 Task: Add a signature Kyle Scott containing Best wishes for a happy National Child Health Day, Kyle Scott to email address softage.9@softage.net and add a folder Manufacturing
Action: Mouse moved to (83, 128)
Screenshot: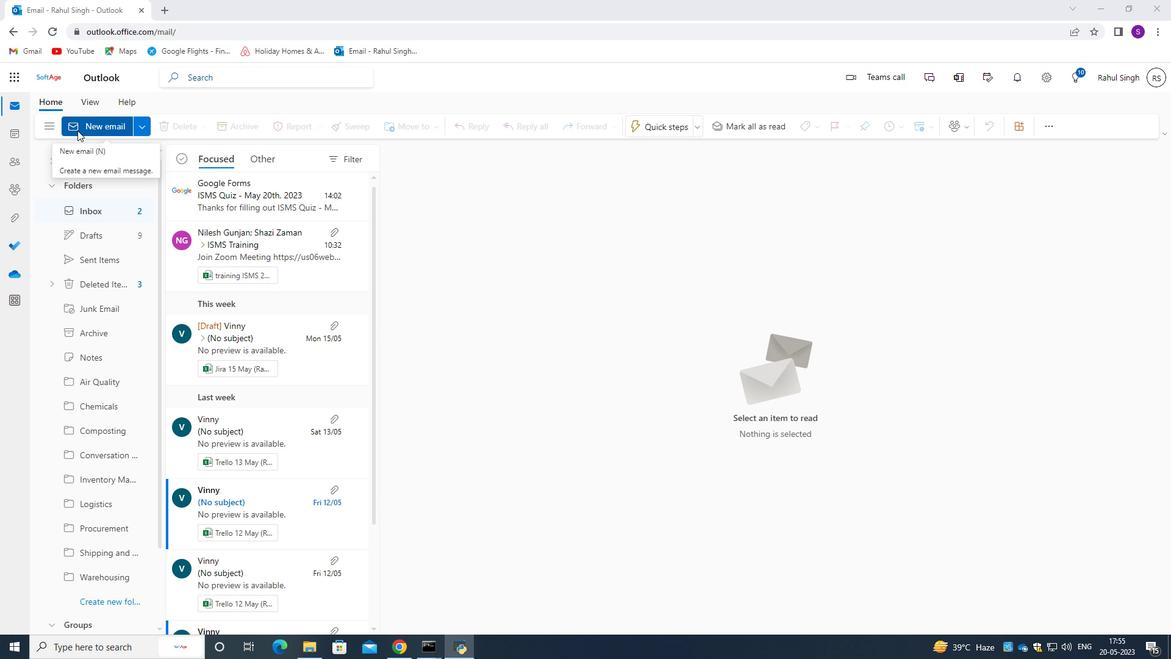 
Action: Mouse pressed left at (83, 128)
Screenshot: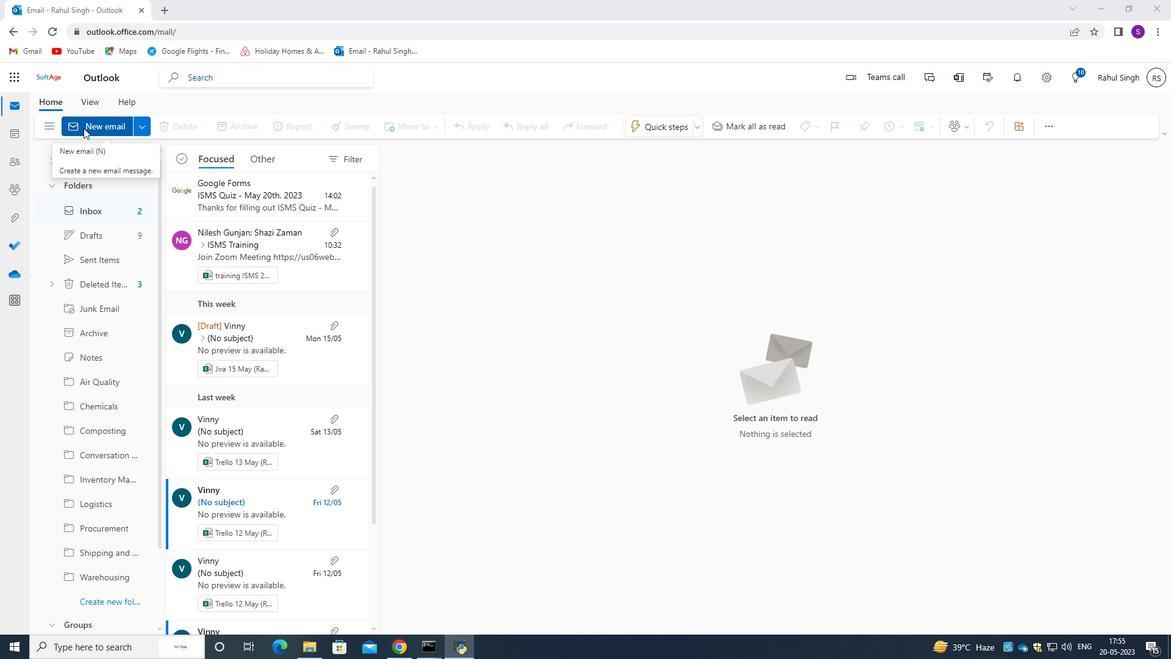 
Action: Mouse moved to (798, 128)
Screenshot: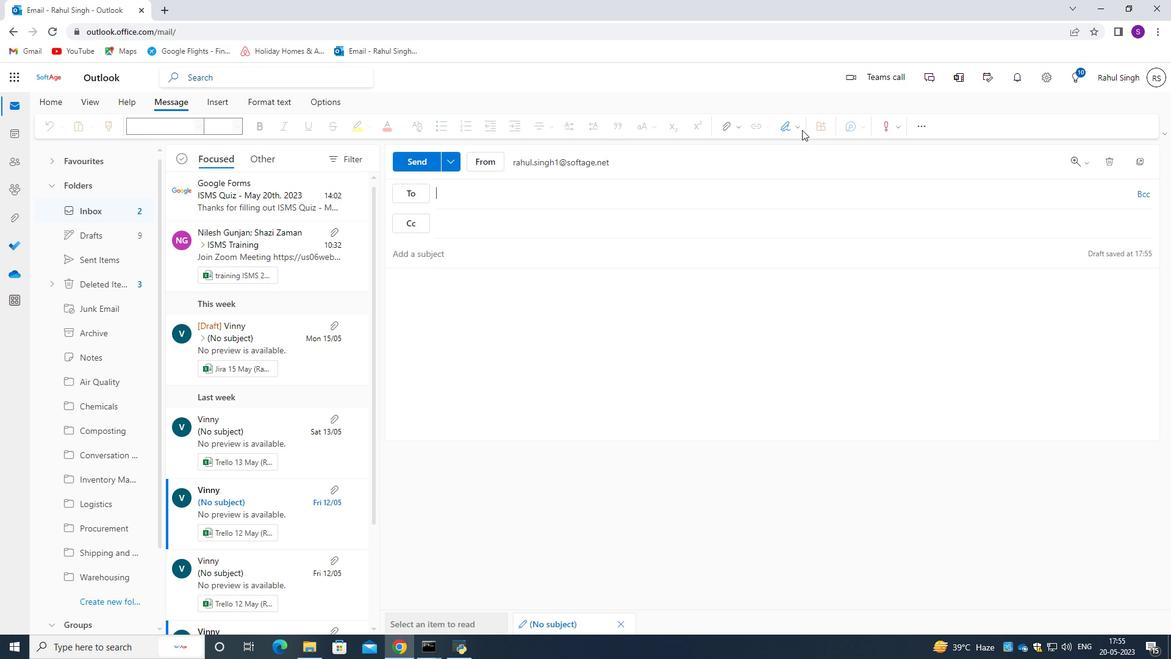 
Action: Mouse pressed left at (798, 128)
Screenshot: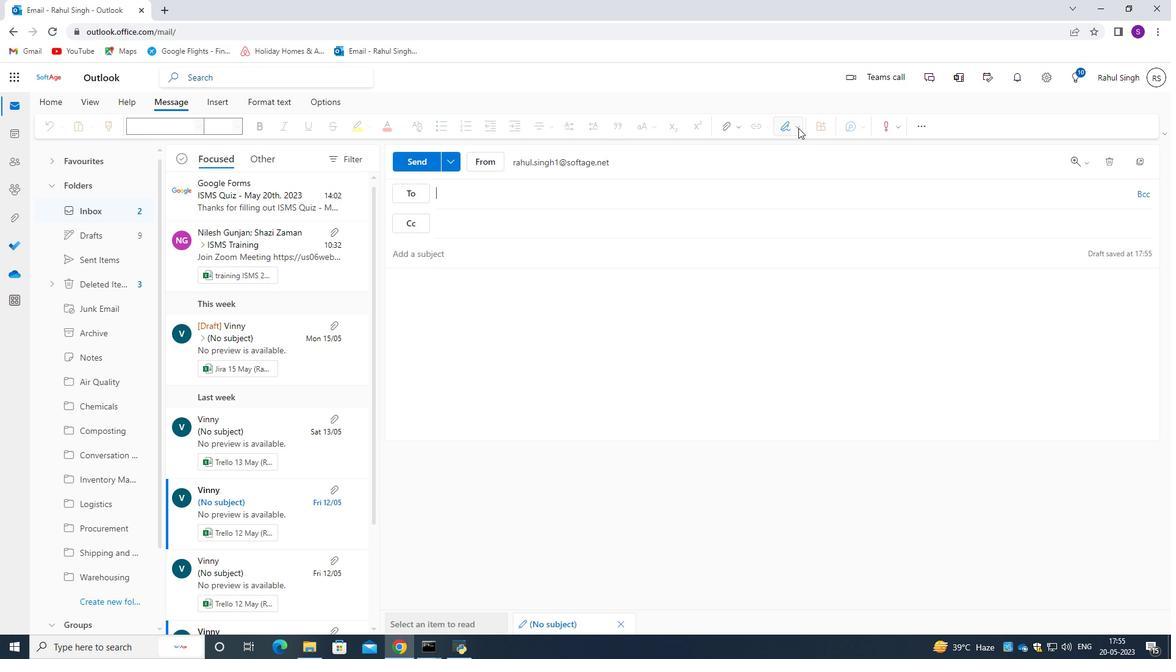 
Action: Mouse moved to (767, 354)
Screenshot: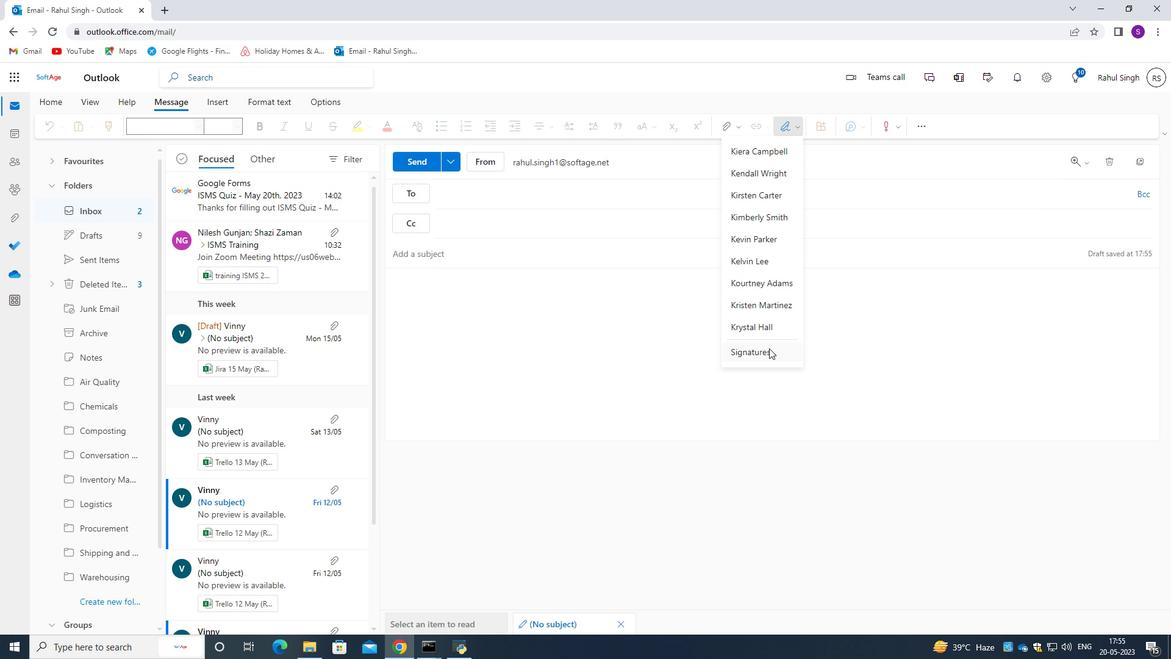 
Action: Mouse pressed left at (767, 354)
Screenshot: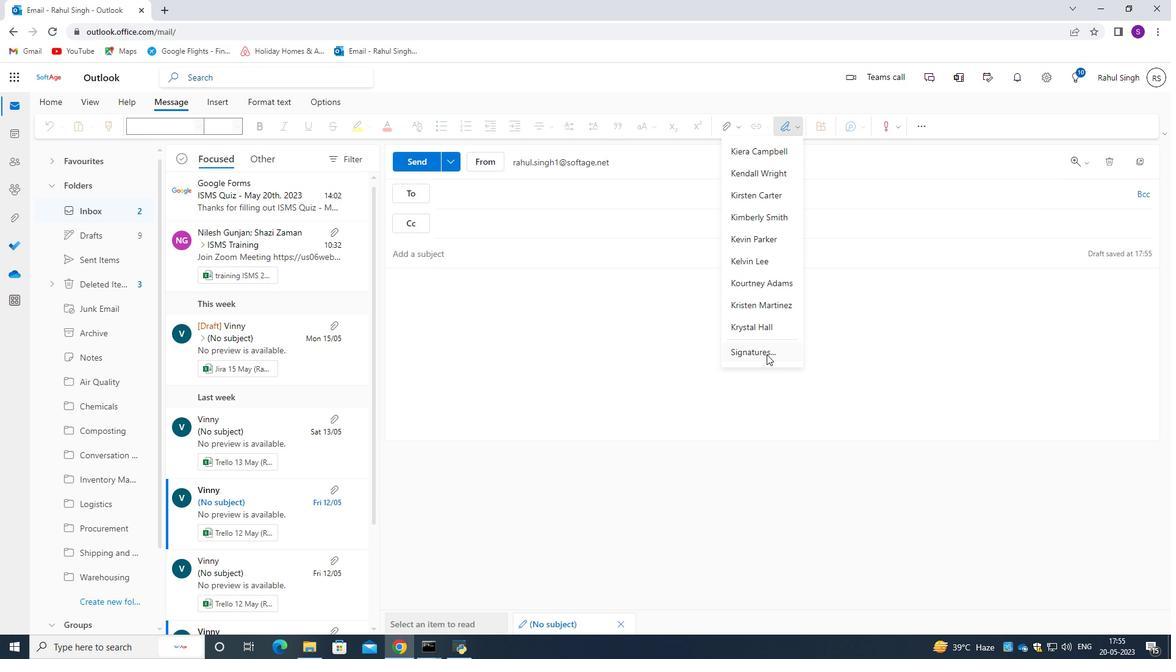 
Action: Mouse moved to (522, 208)
Screenshot: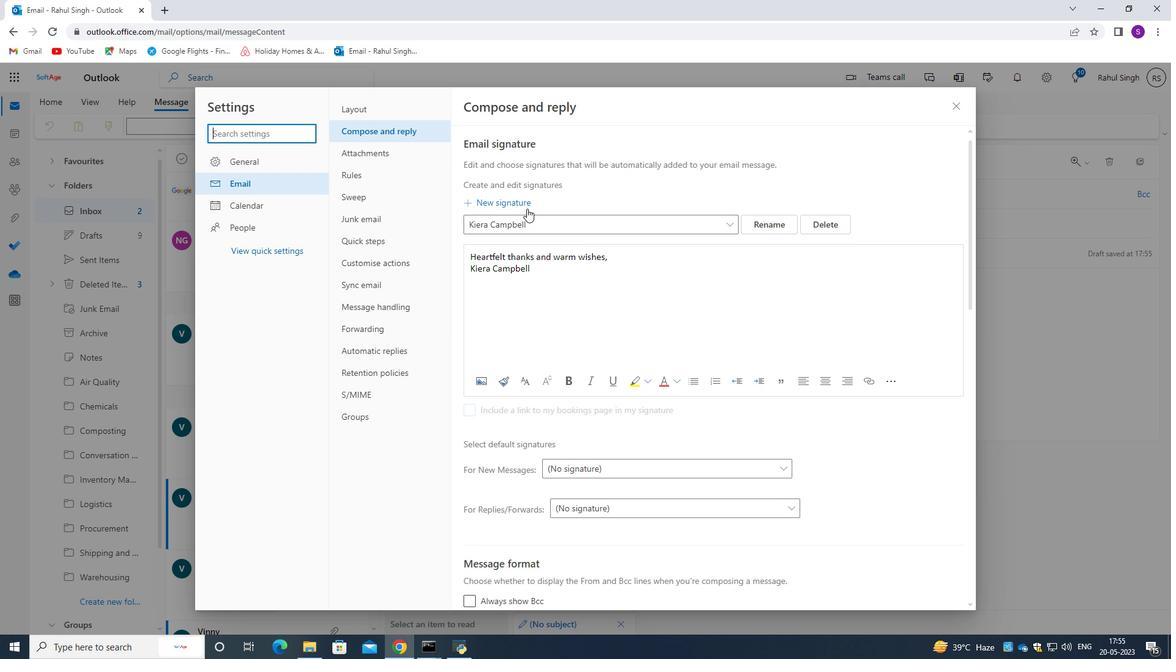 
Action: Mouse pressed left at (522, 208)
Screenshot: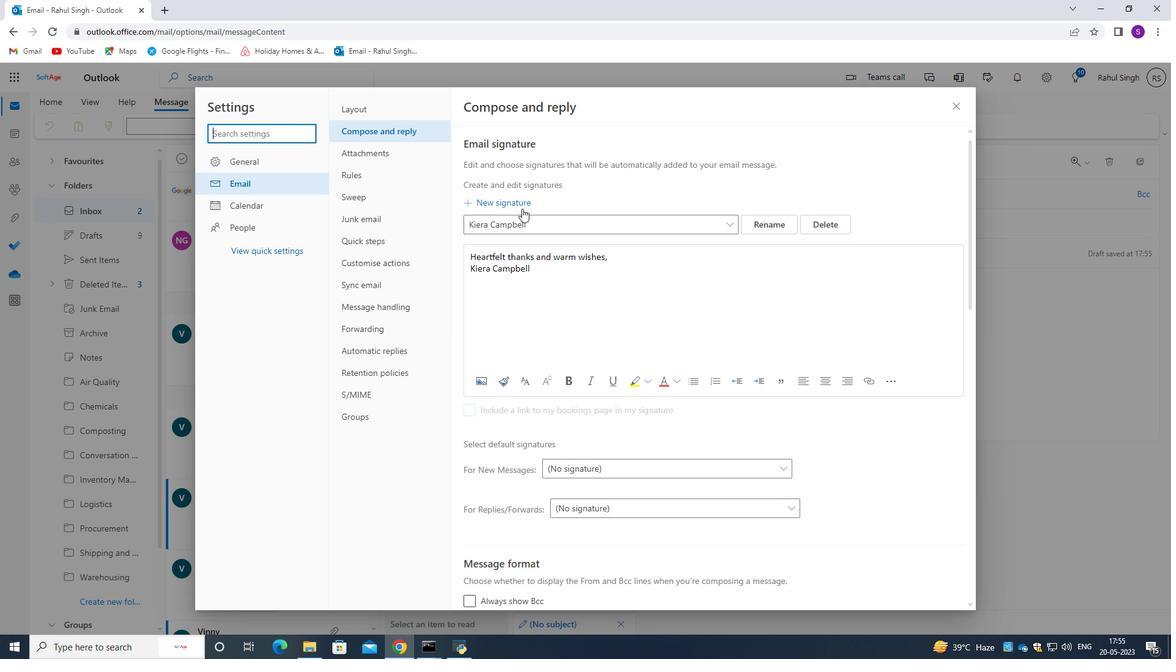 
Action: Mouse moved to (527, 221)
Screenshot: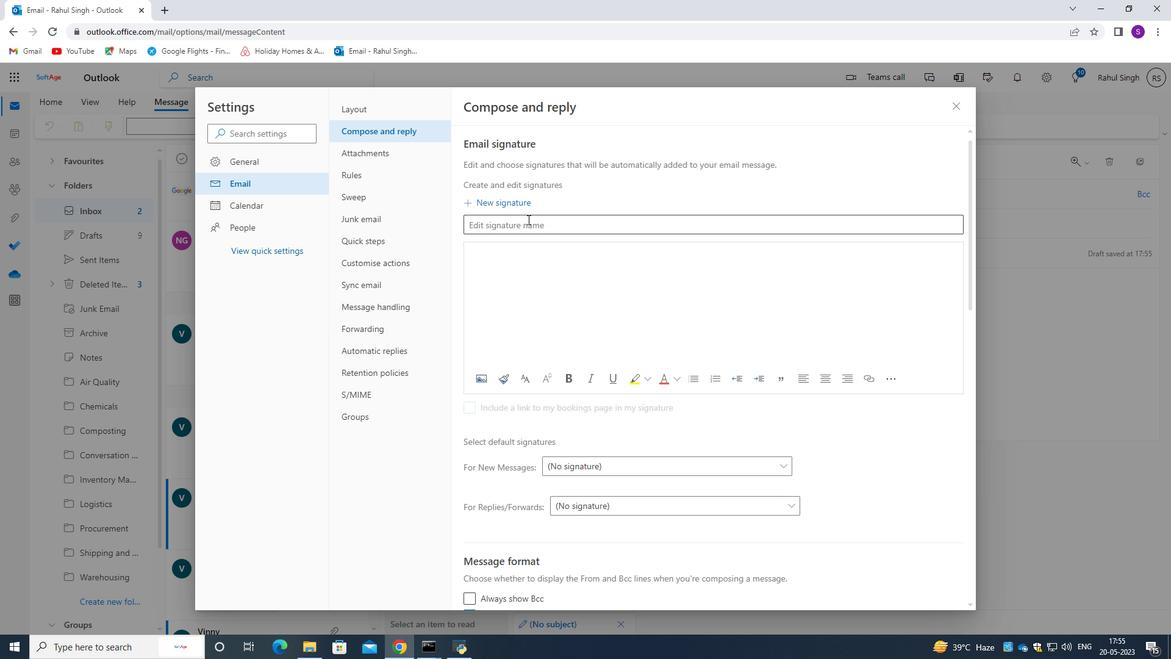 
Action: Mouse pressed left at (527, 221)
Screenshot: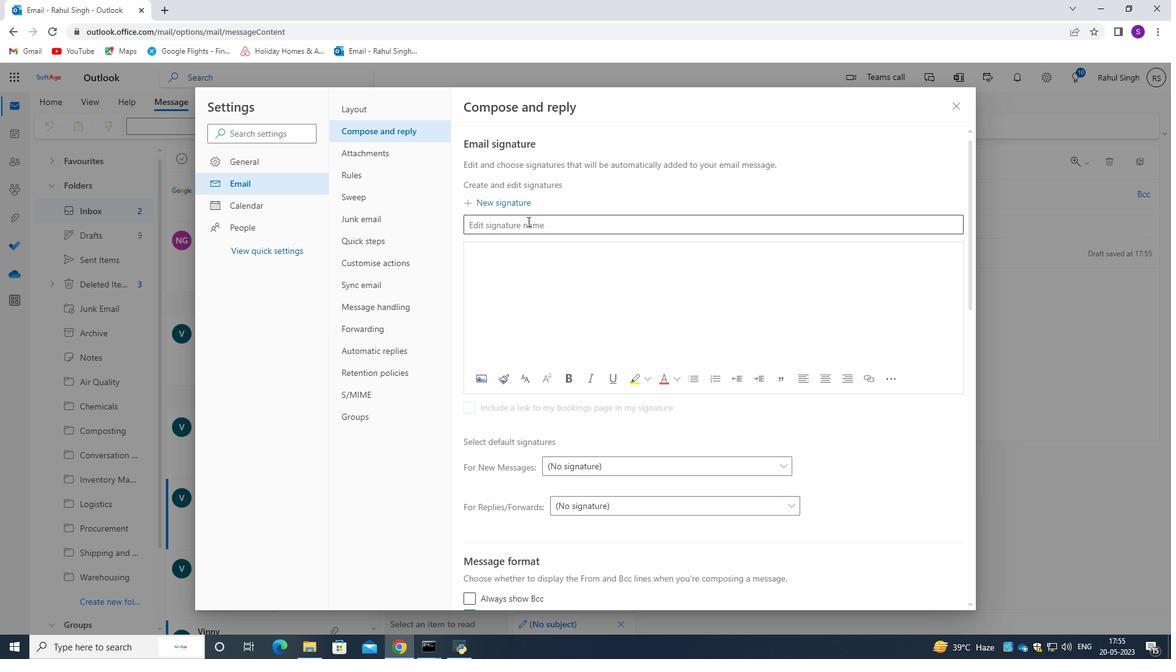 
Action: Key pressed <Key.caps_lock>K<Key.caps_lock>yle<Key.space><Key.caps_lock>S<Key.caps_lock>cott
Screenshot: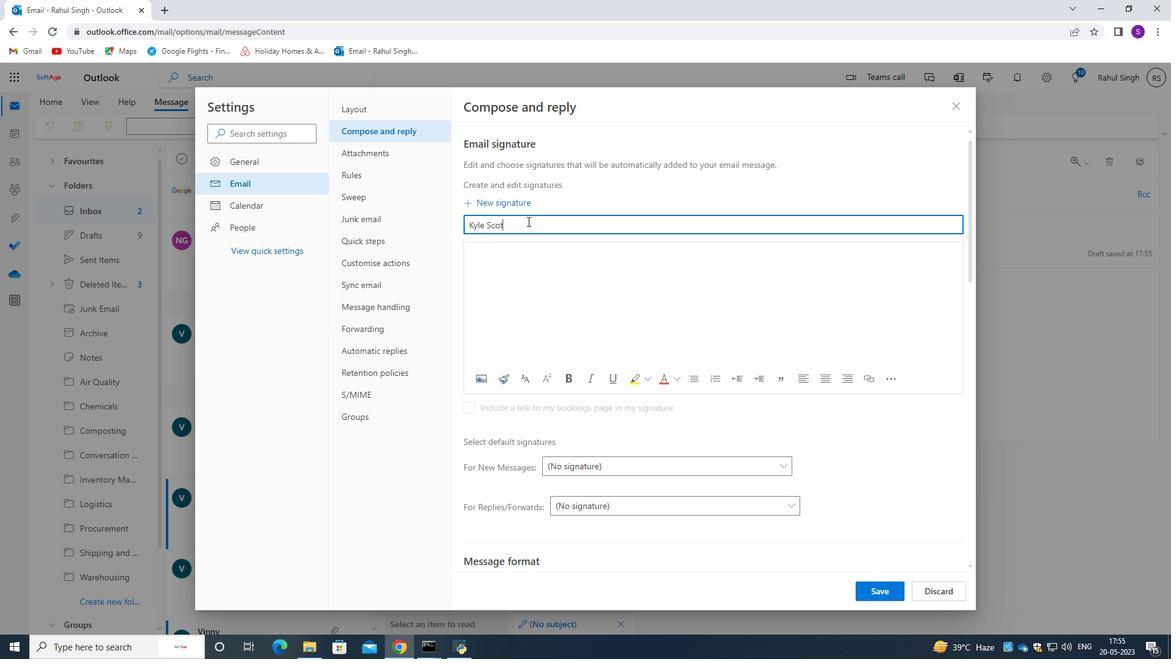 
Action: Mouse moved to (518, 271)
Screenshot: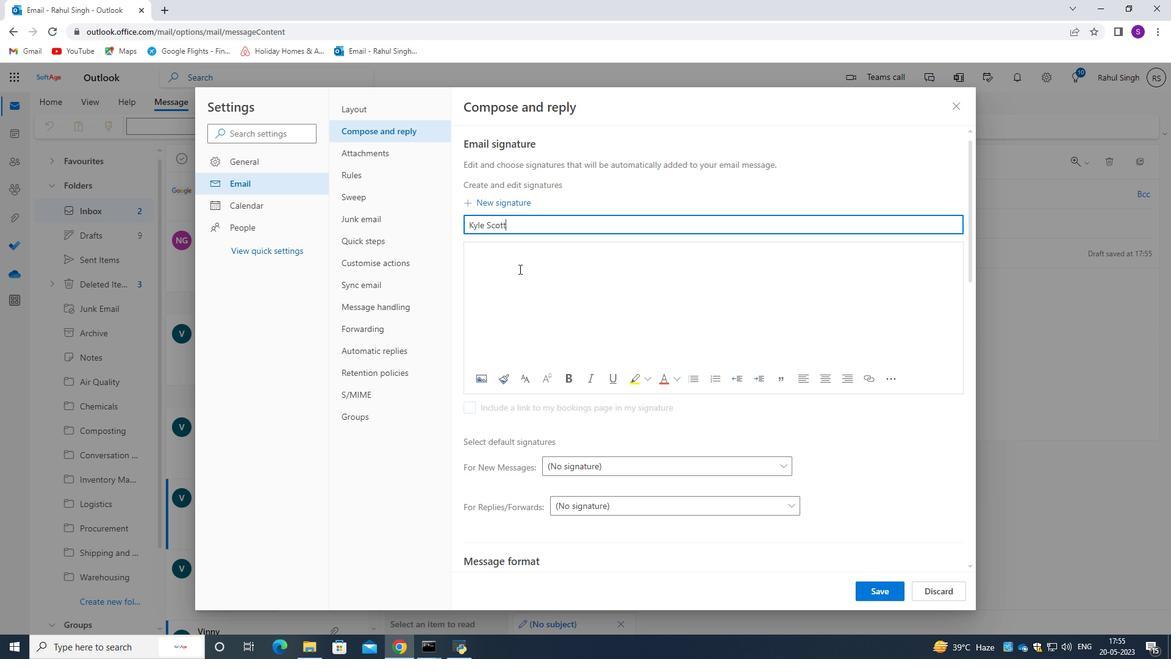 
Action: Mouse pressed left at (518, 271)
Screenshot: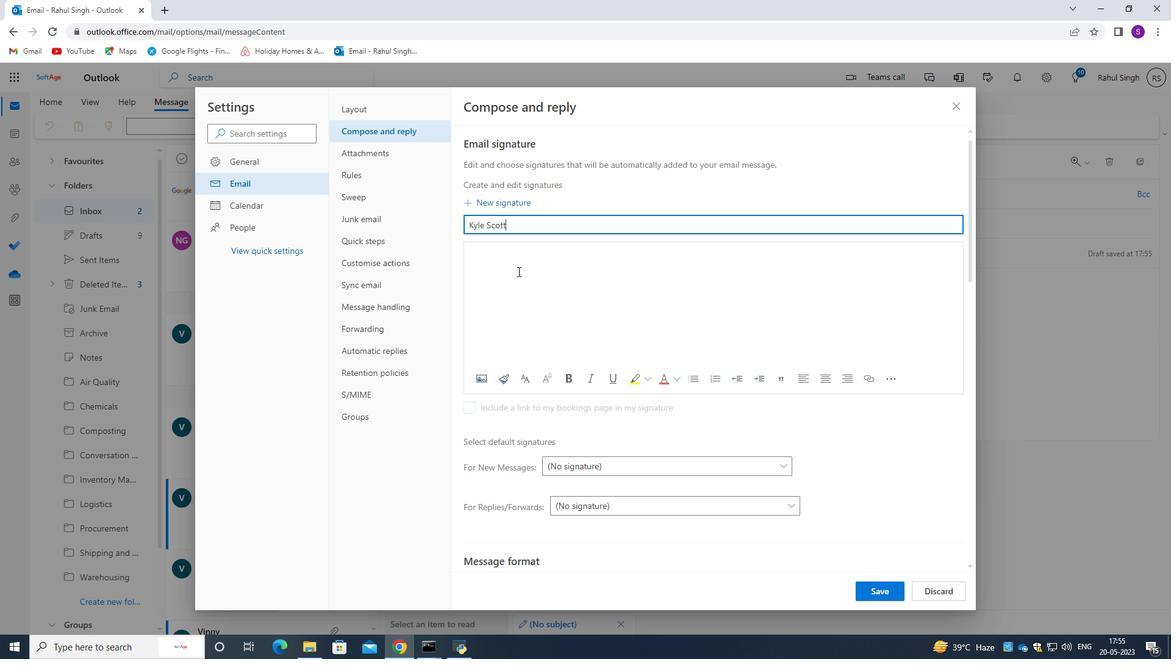 
Action: Key pressed <Key.caps_lock>B<Key.caps_lock>est<Key.space>wishes<Key.space>for<Key.space>a<Key.space>happy<Key.space><Key.caps_lock>N<Key.caps_lock>ational<Key.space><Key.caps_lock>C<Key.caps_lock>hild<Key.space><Key.caps_lock>H<Key.caps_lock>ealth<Key.space><Key.caps_lock>D<Key.caps_lock>ay,<Key.enter><Key.caps_lock>K<Key.caps_lock>yle<Key.space><Key.caps_lock>S<Key.caps_lock>cott
Screenshot: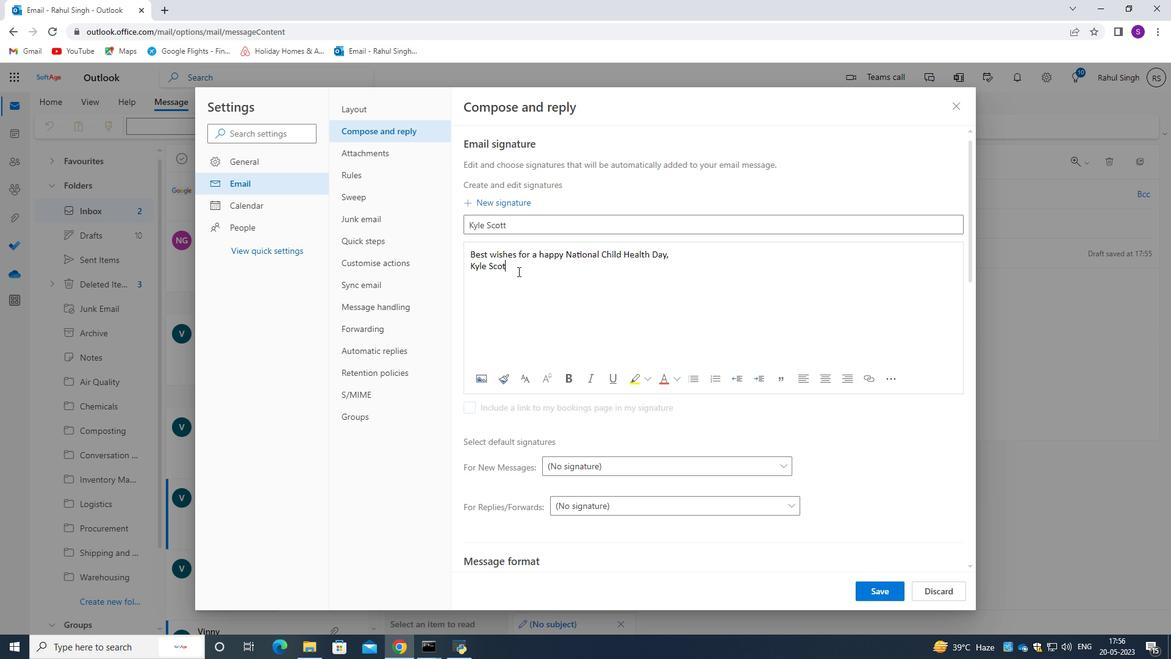 
Action: Mouse moved to (871, 593)
Screenshot: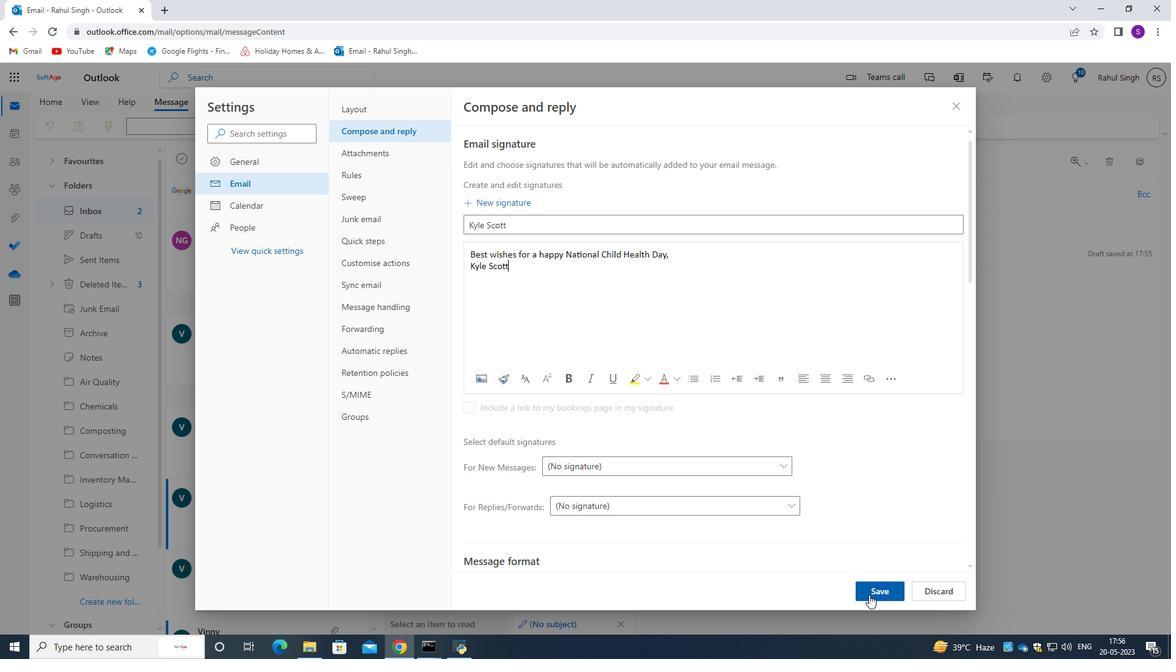 
Action: Mouse pressed left at (871, 593)
Screenshot: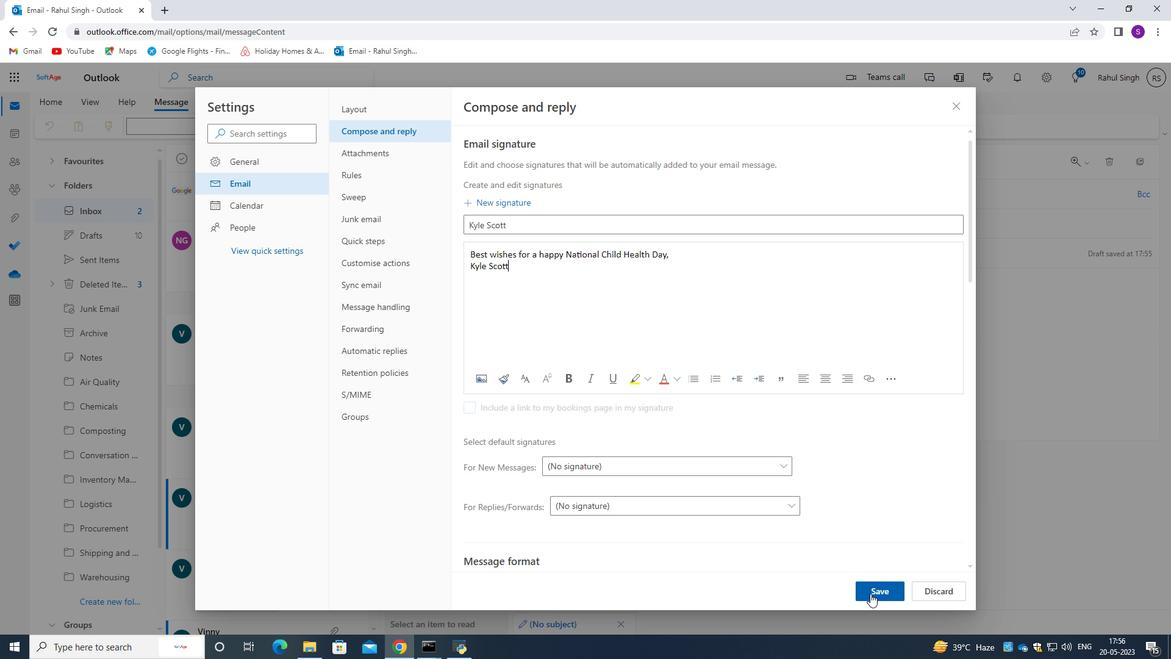 
Action: Mouse moved to (957, 104)
Screenshot: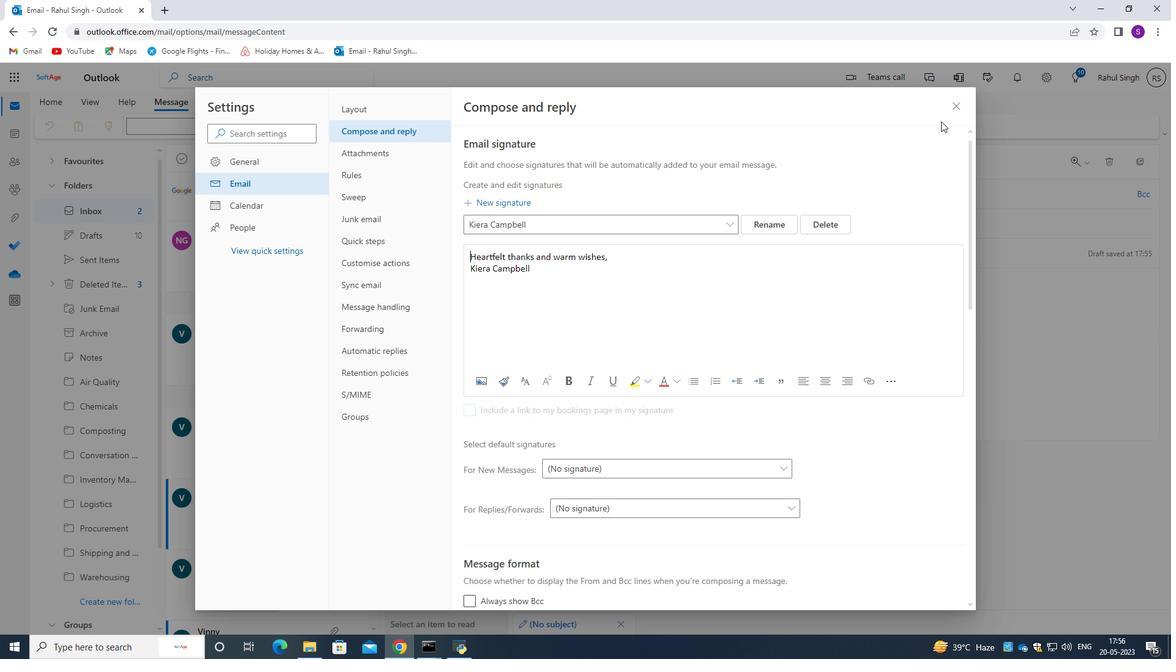 
Action: Mouse pressed left at (957, 104)
Screenshot: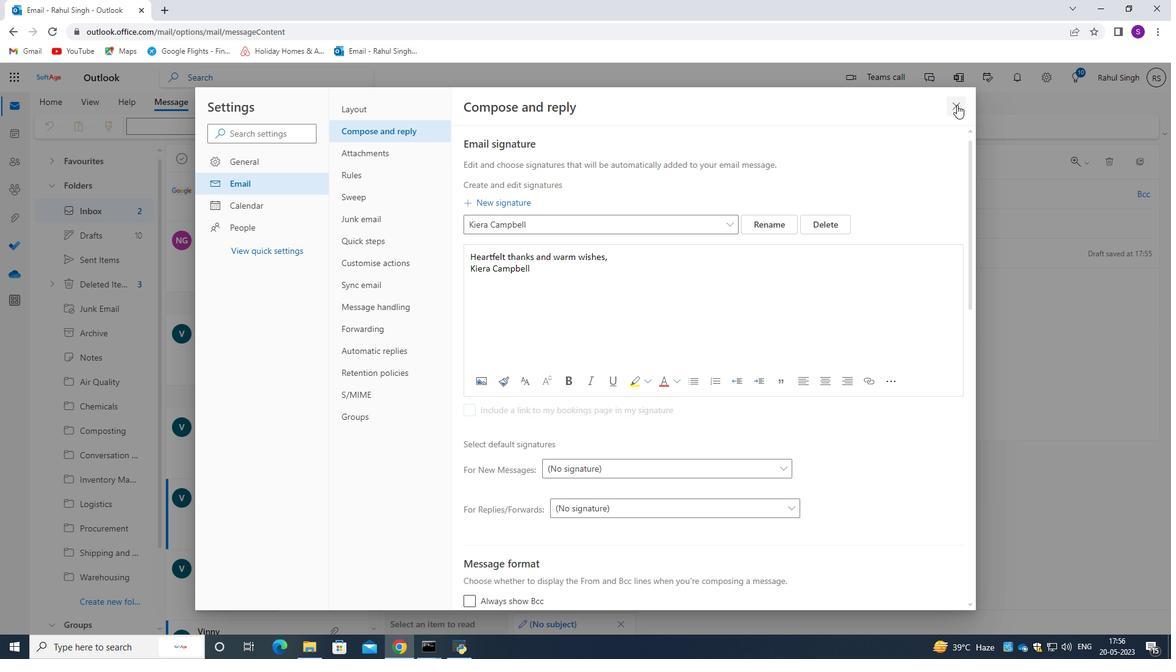 
Action: Mouse moved to (794, 122)
Screenshot: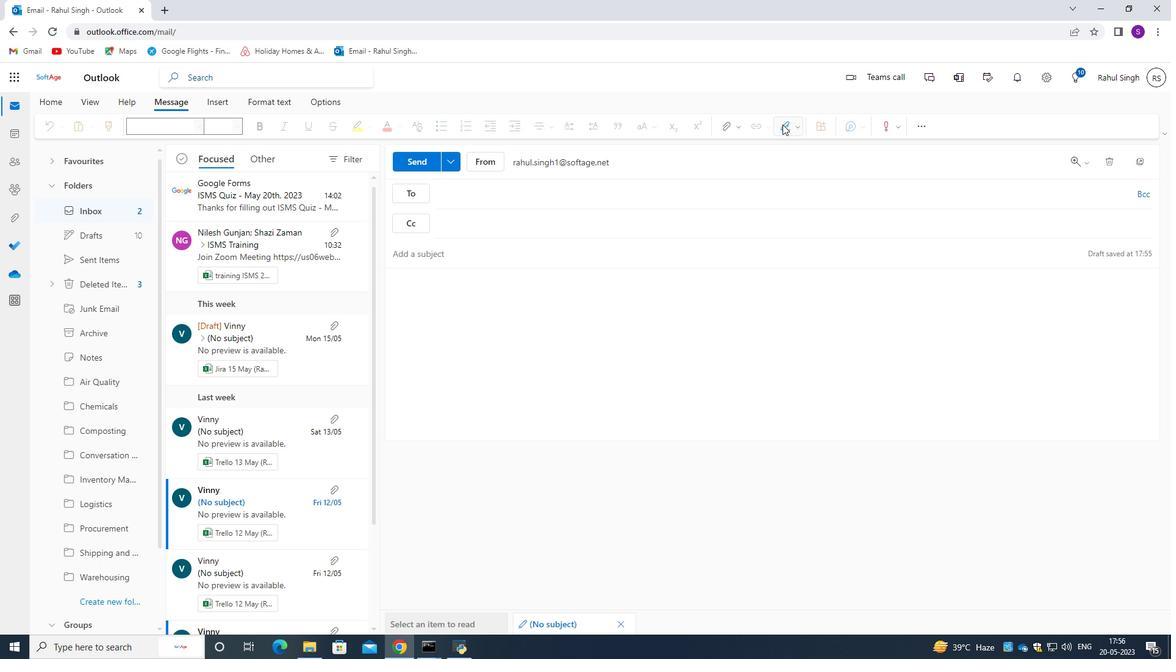 
Action: Mouse pressed left at (794, 122)
Screenshot: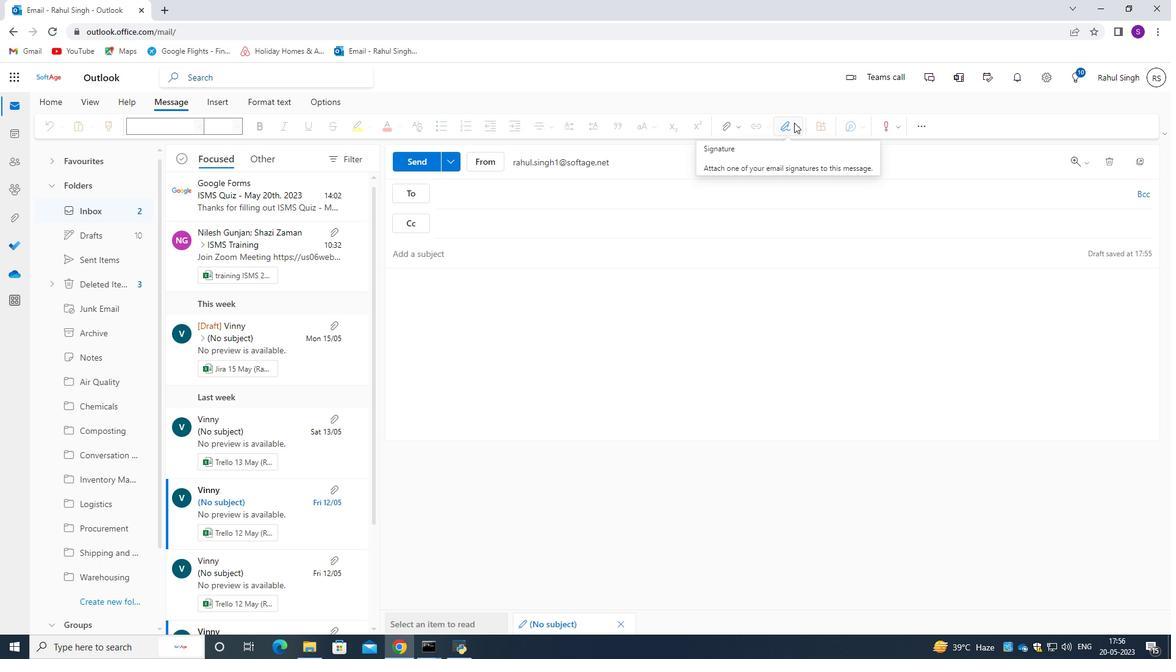 
Action: Mouse moved to (769, 354)
Screenshot: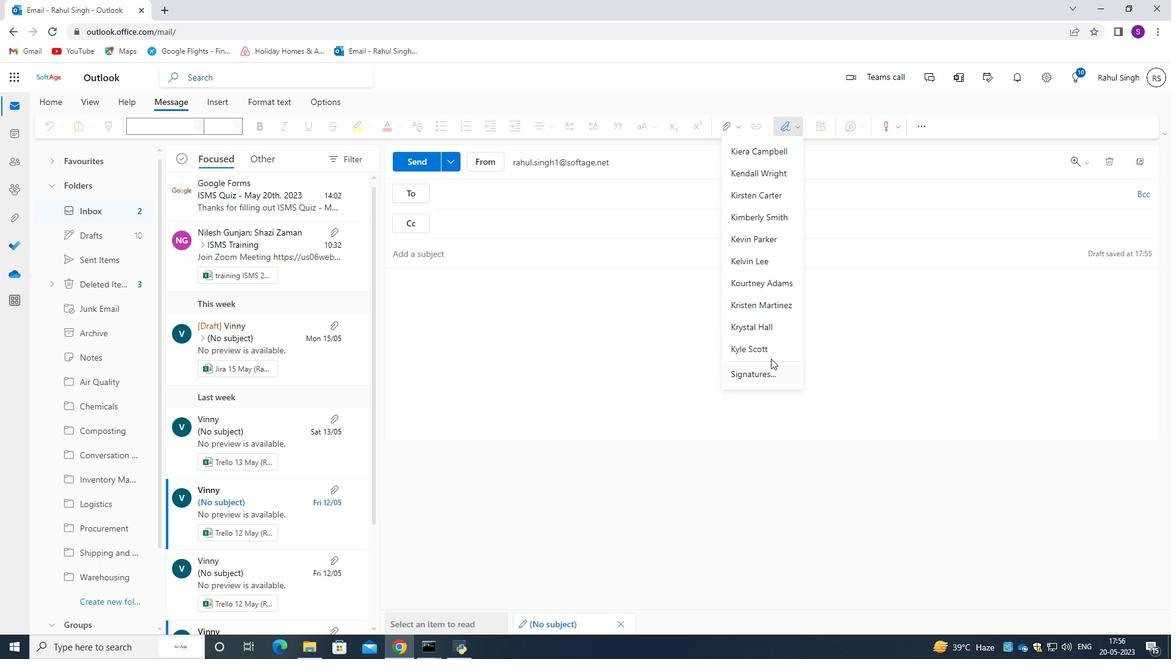 
Action: Mouse pressed left at (769, 354)
Screenshot: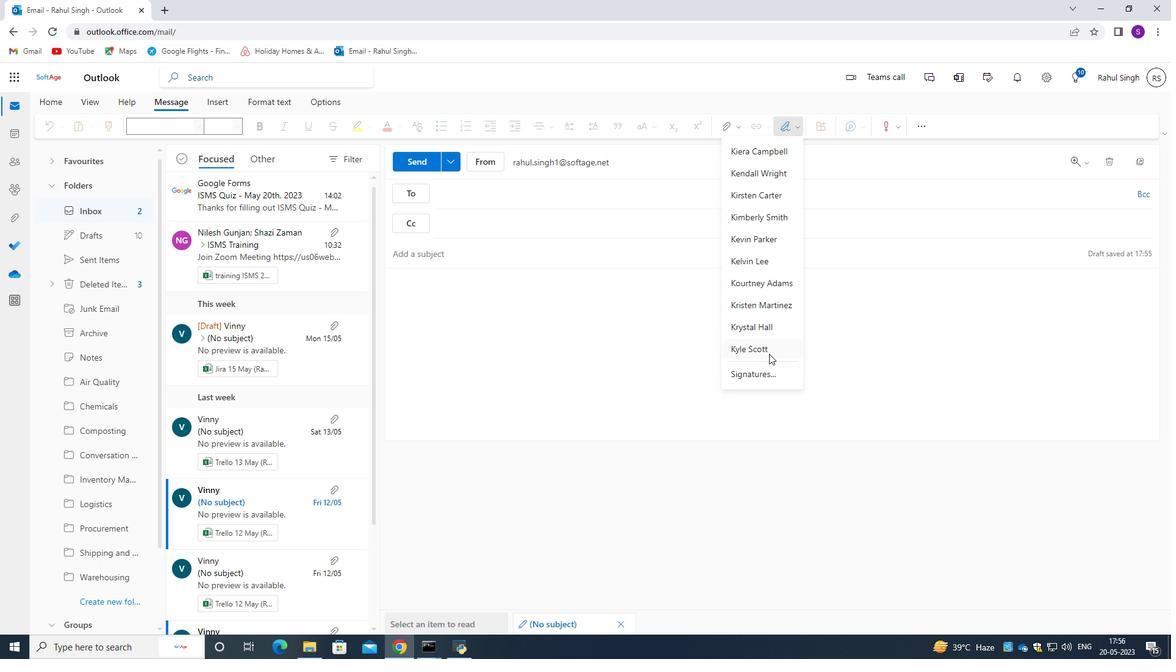 
Action: Mouse moved to (496, 192)
Screenshot: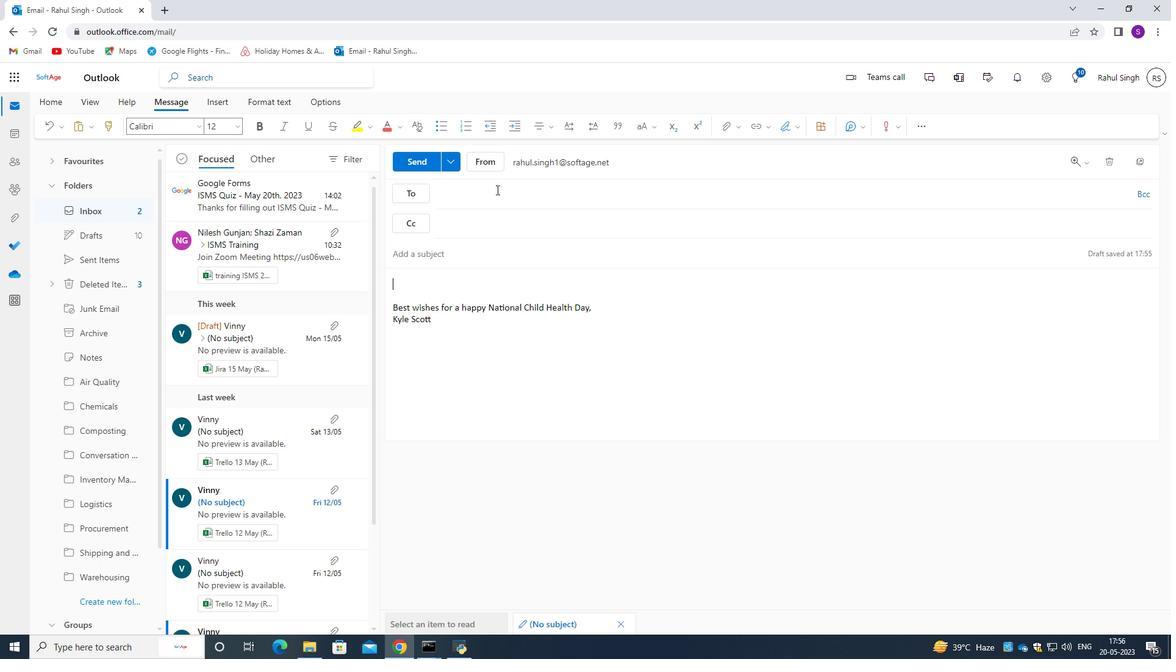 
Action: Mouse pressed left at (496, 192)
Screenshot: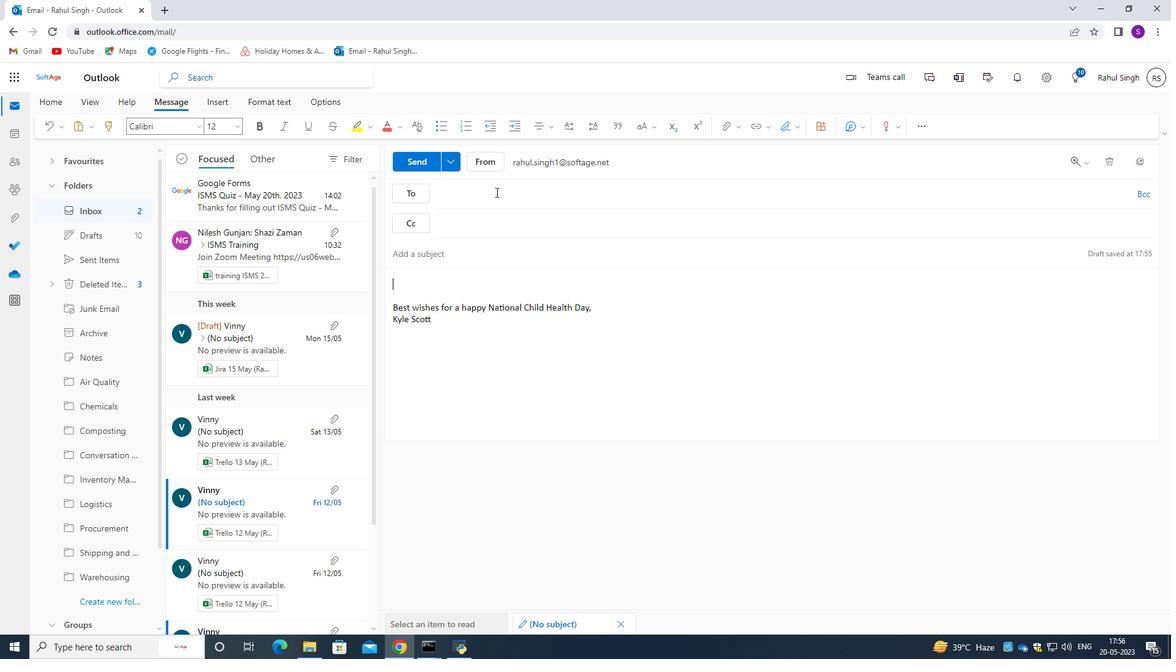 
Action: Key pressed softage.9<Key.shift>@sod<Key.backspace>ftage.net
Screenshot: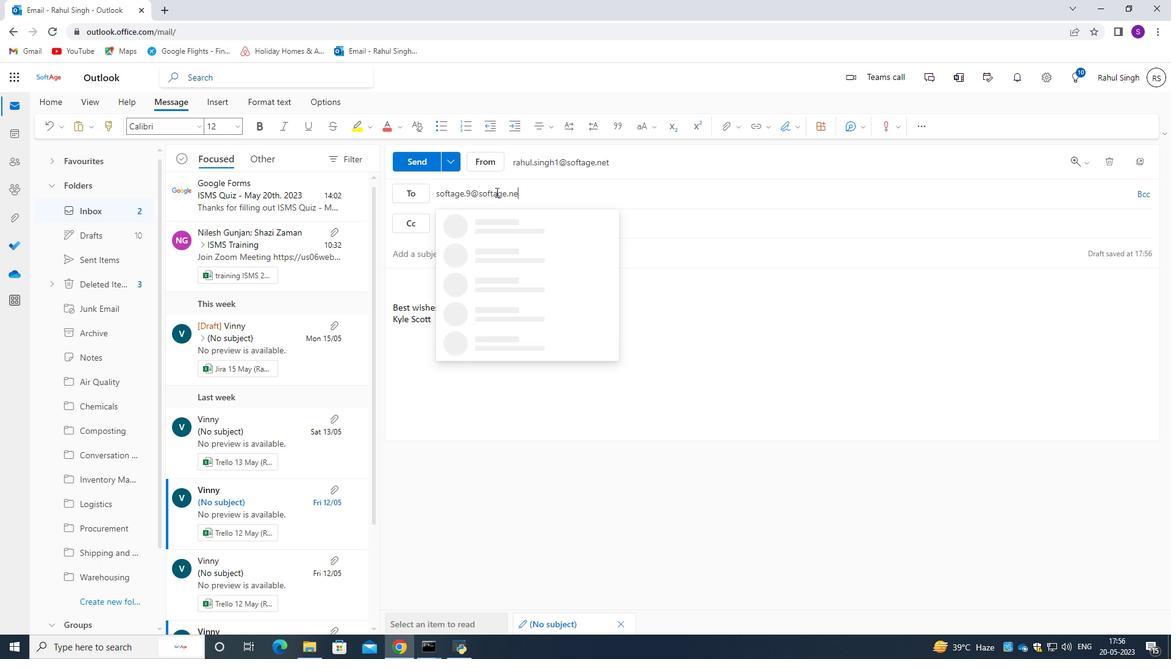 
Action: Mouse moved to (528, 233)
Screenshot: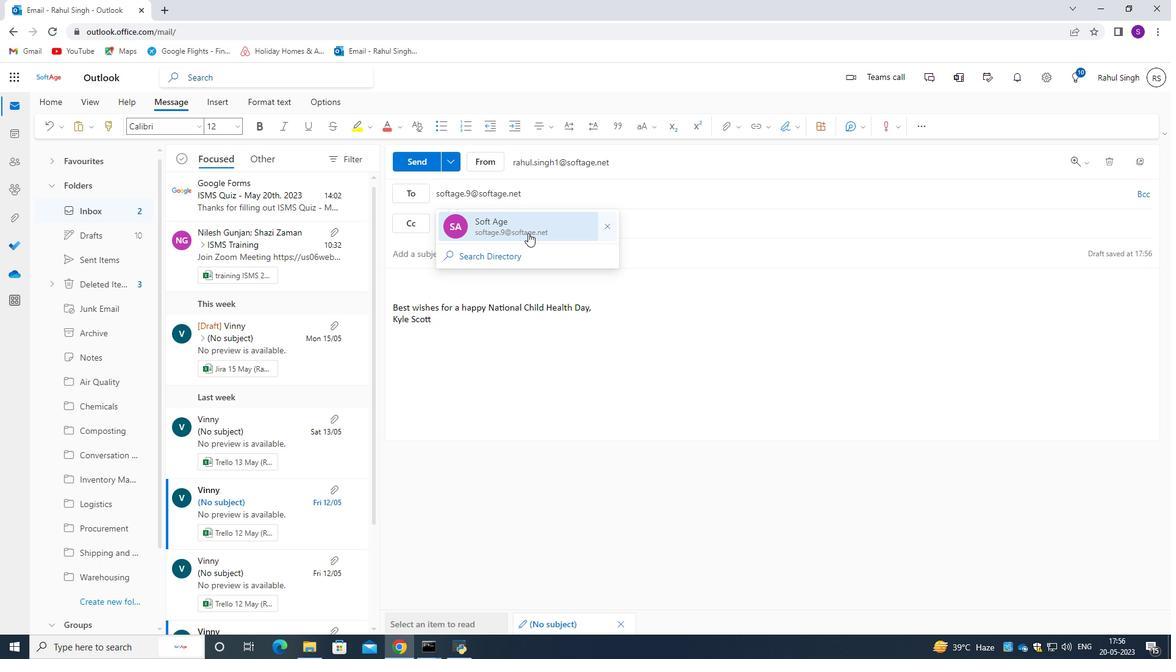 
Action: Mouse pressed left at (528, 233)
Screenshot: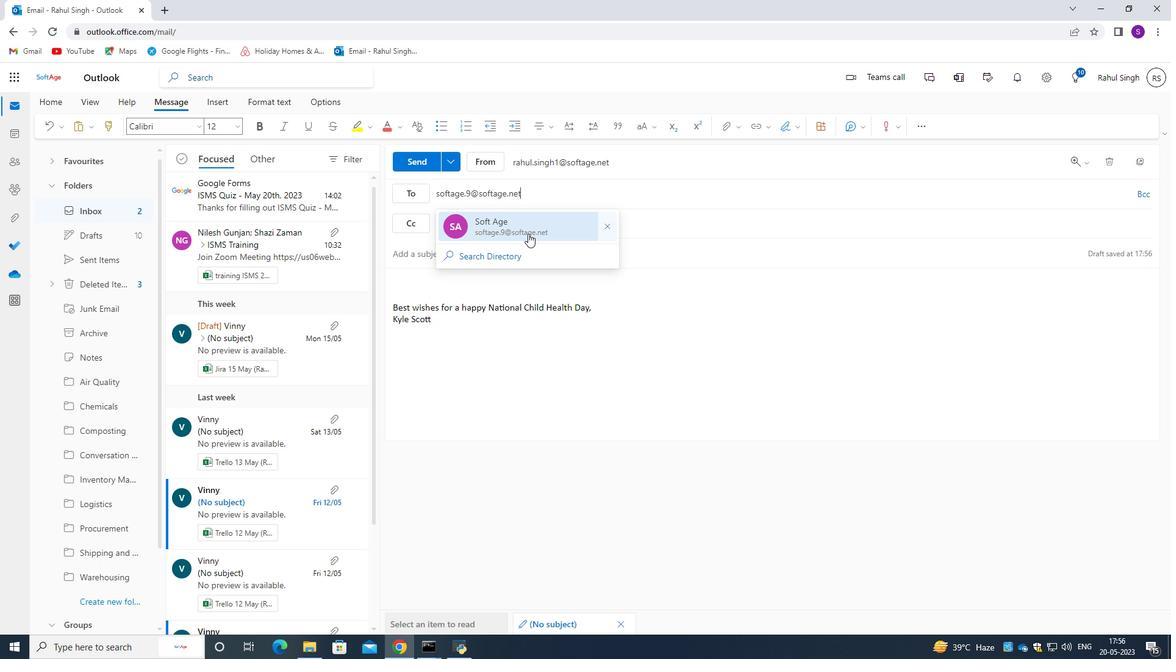 
Action: Mouse moved to (110, 608)
Screenshot: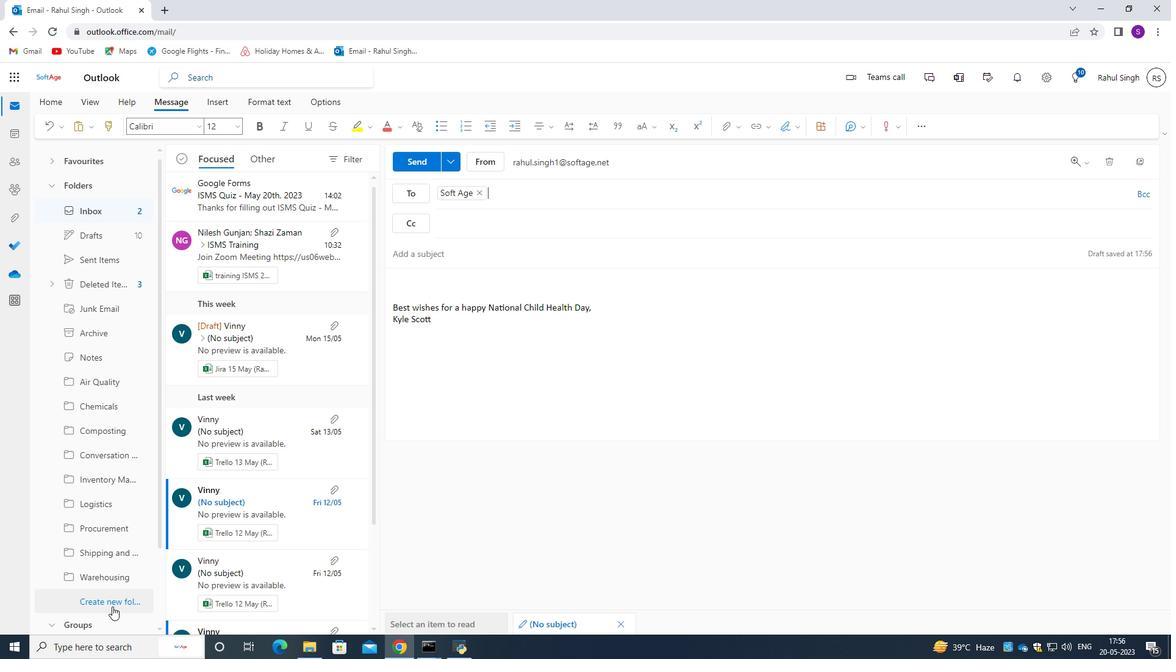 
Action: Mouse pressed left at (110, 608)
Screenshot: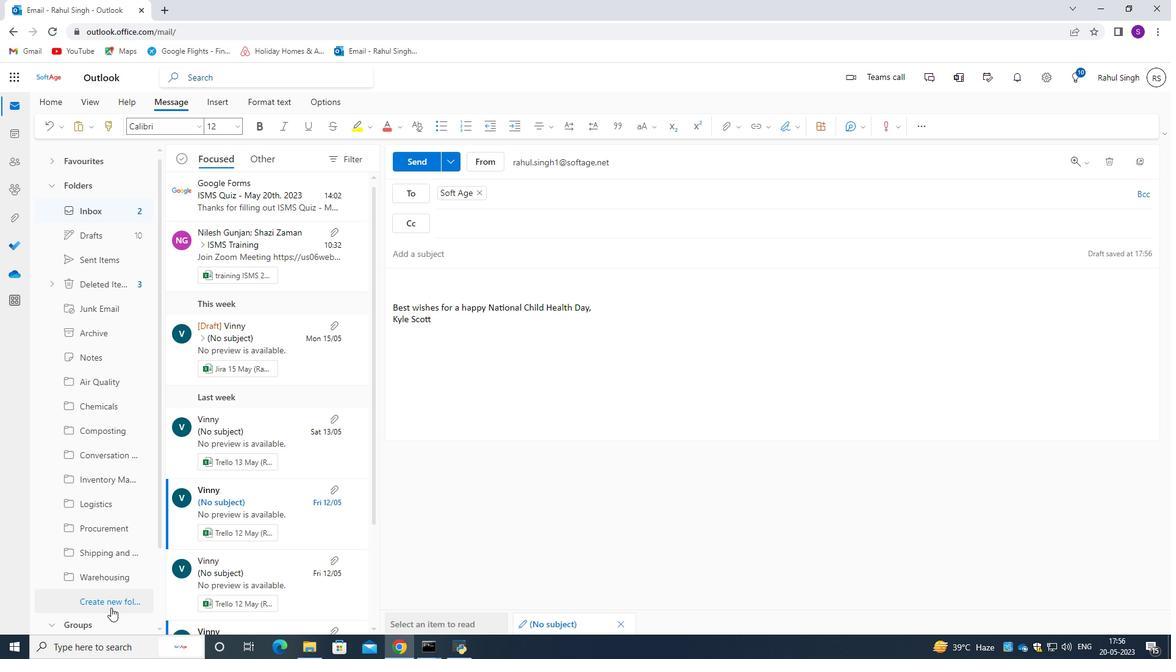 
Action: Mouse moved to (108, 598)
Screenshot: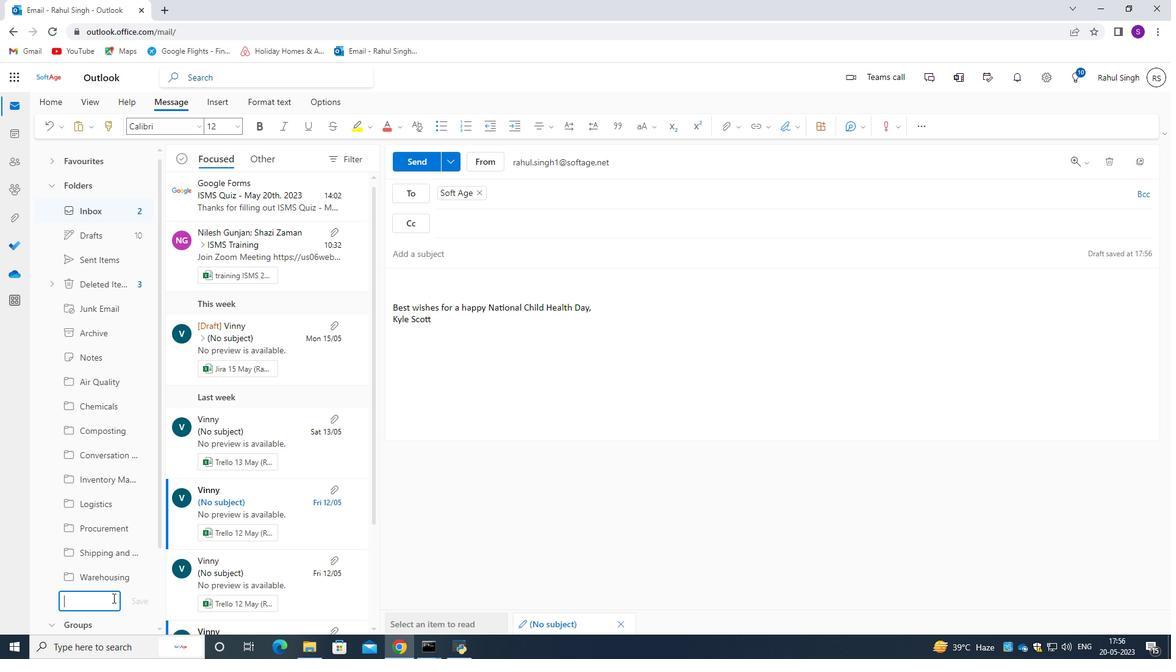 
Action: Key pressed <Key.caps_lock>M<Key.caps_lock>anufc<Key.backspace>acturing
Screenshot: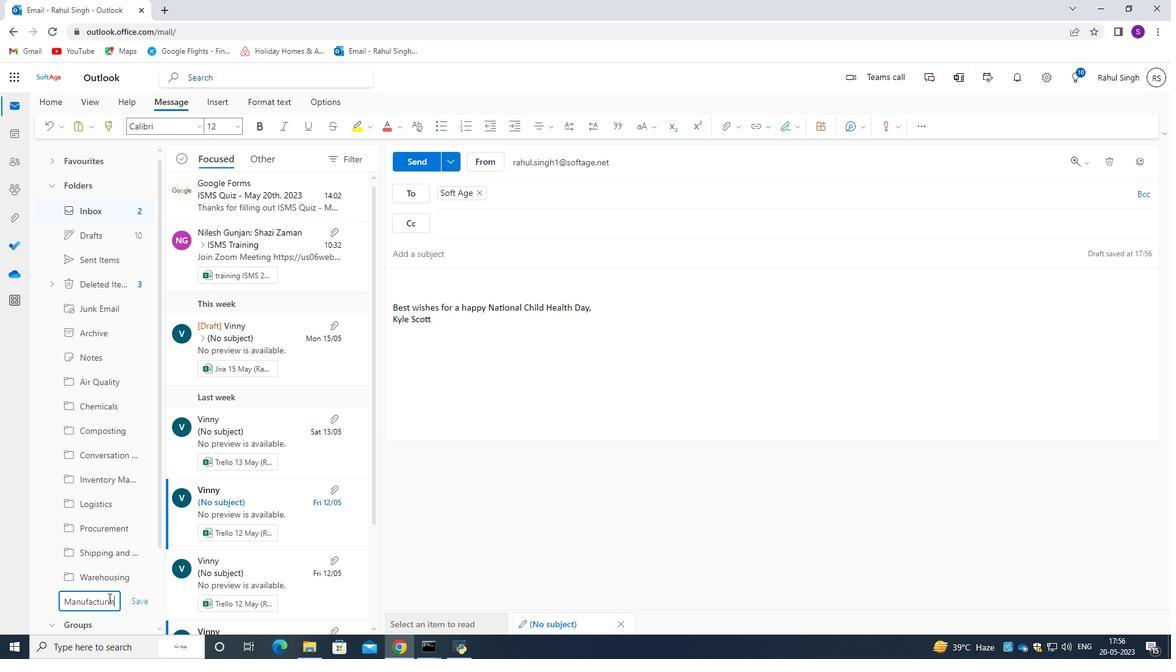 
Action: Mouse moved to (149, 606)
Screenshot: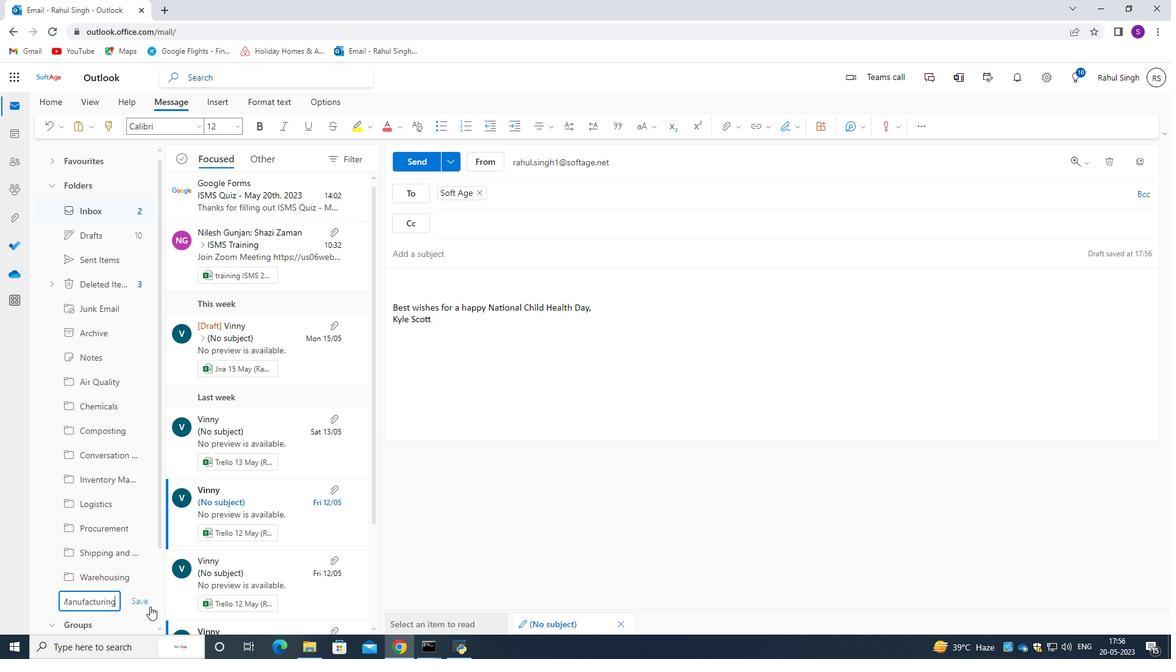 
Action: Mouse pressed left at (149, 606)
Screenshot: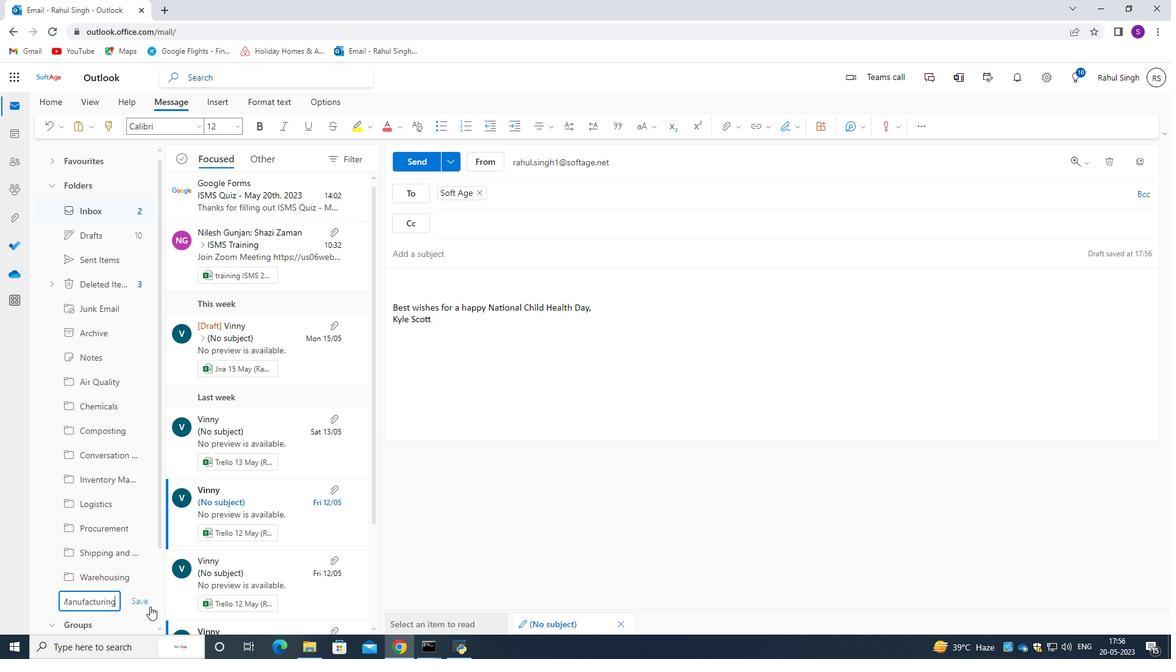 
Action: Mouse moved to (428, 170)
Screenshot: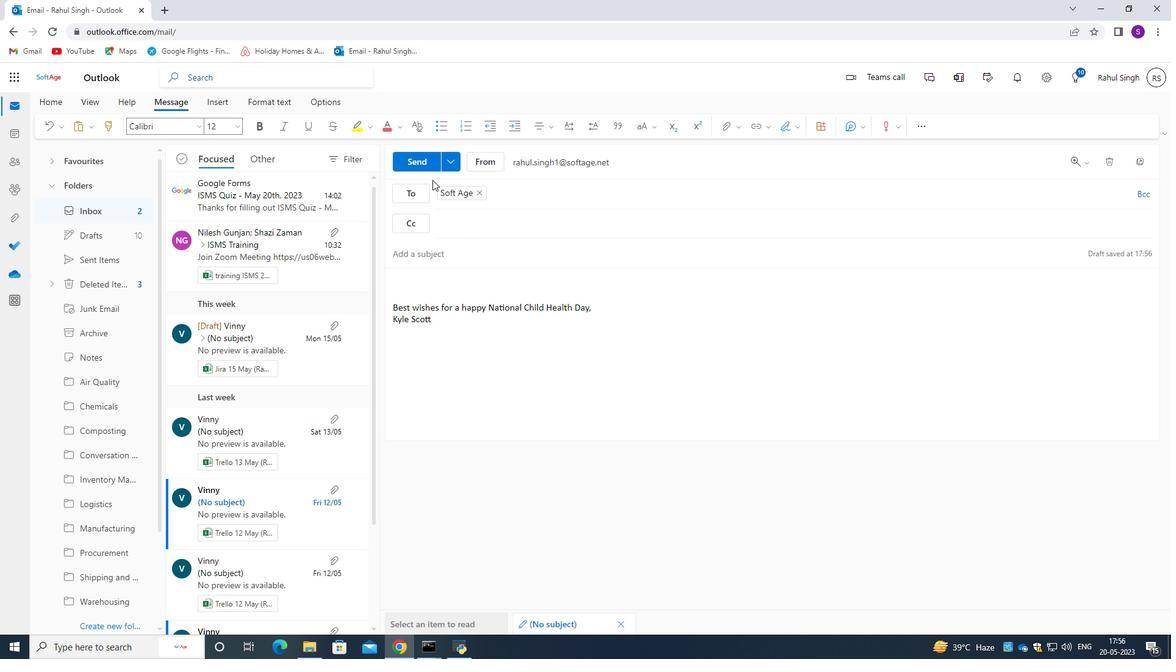 
Action: Mouse pressed left at (428, 170)
Screenshot: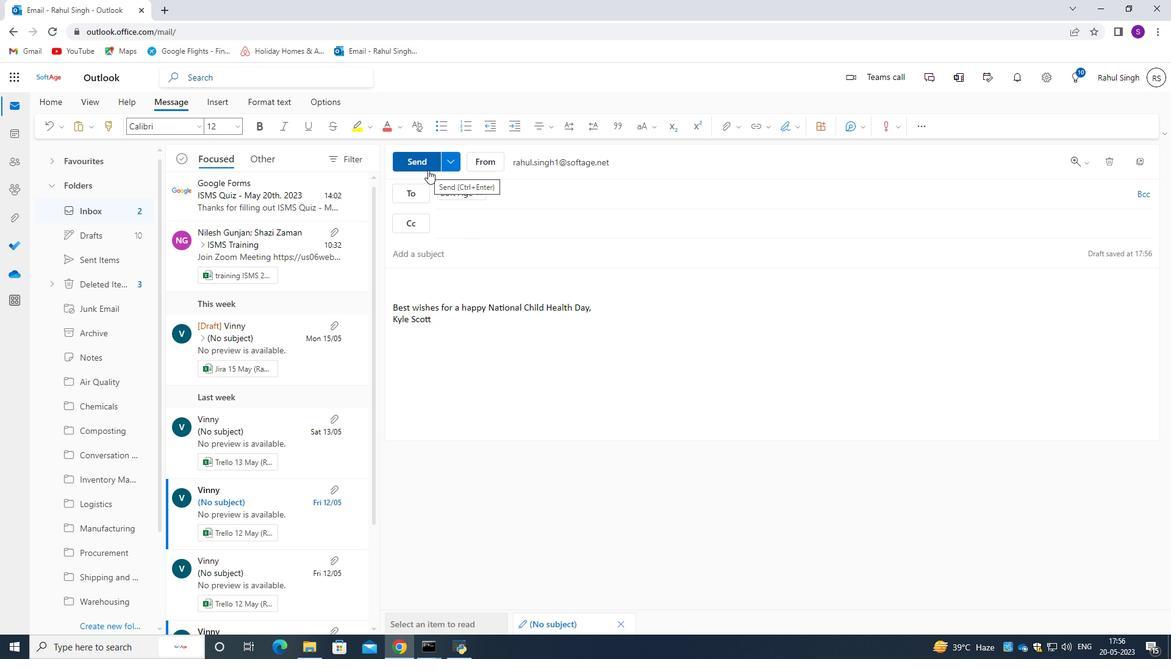 
Action: Mouse moved to (580, 385)
Screenshot: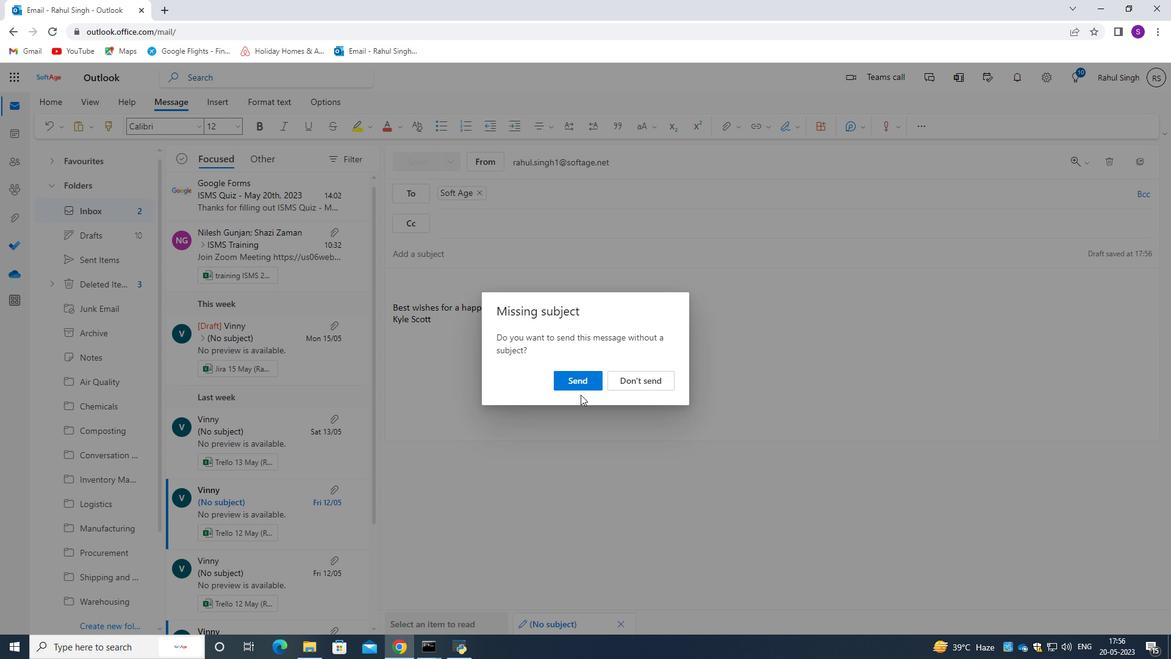 
Action: Mouse pressed left at (580, 385)
Screenshot: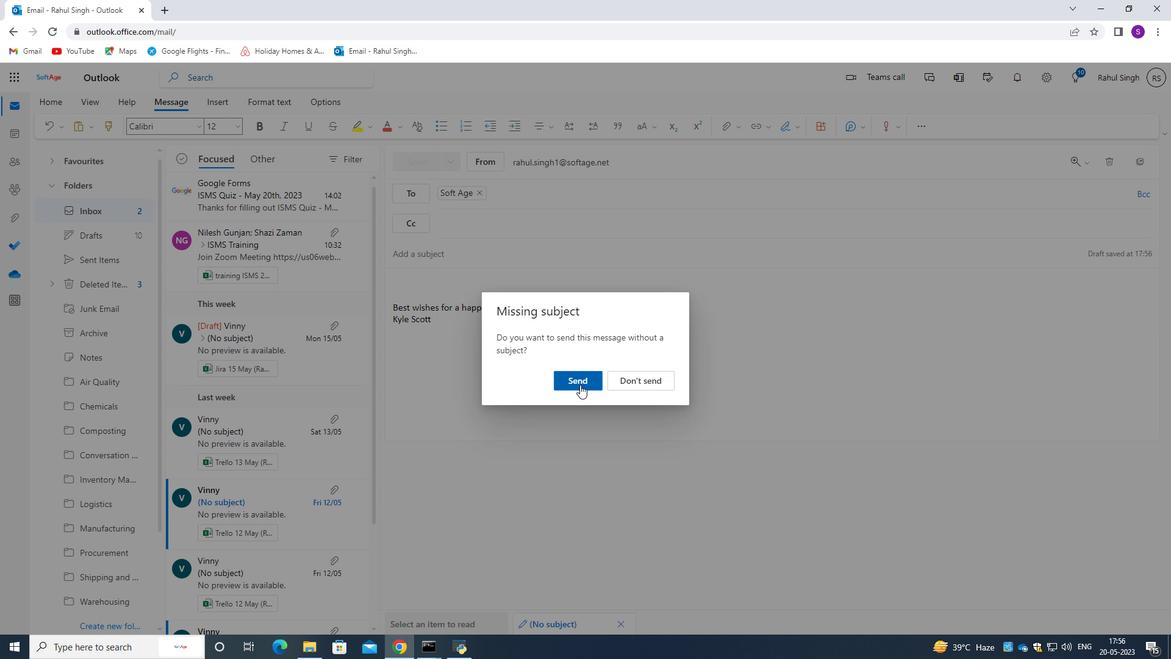 
Action: Mouse moved to (690, 391)
Screenshot: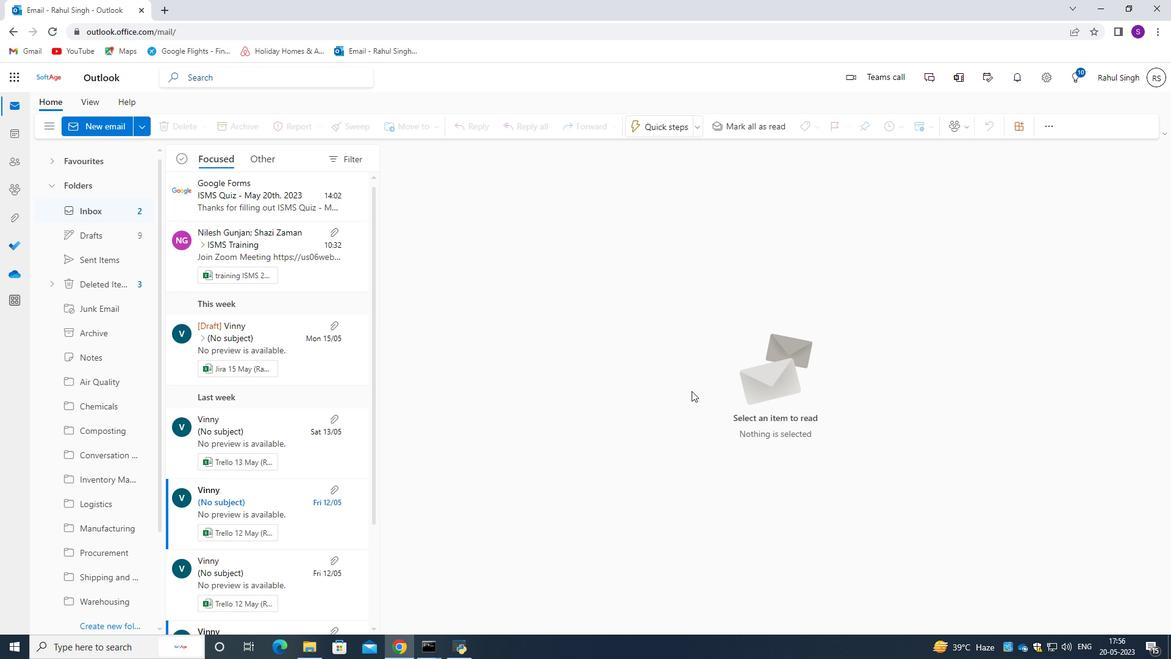 
Action: Mouse scrolled (690, 391) with delta (0, 0)
Screenshot: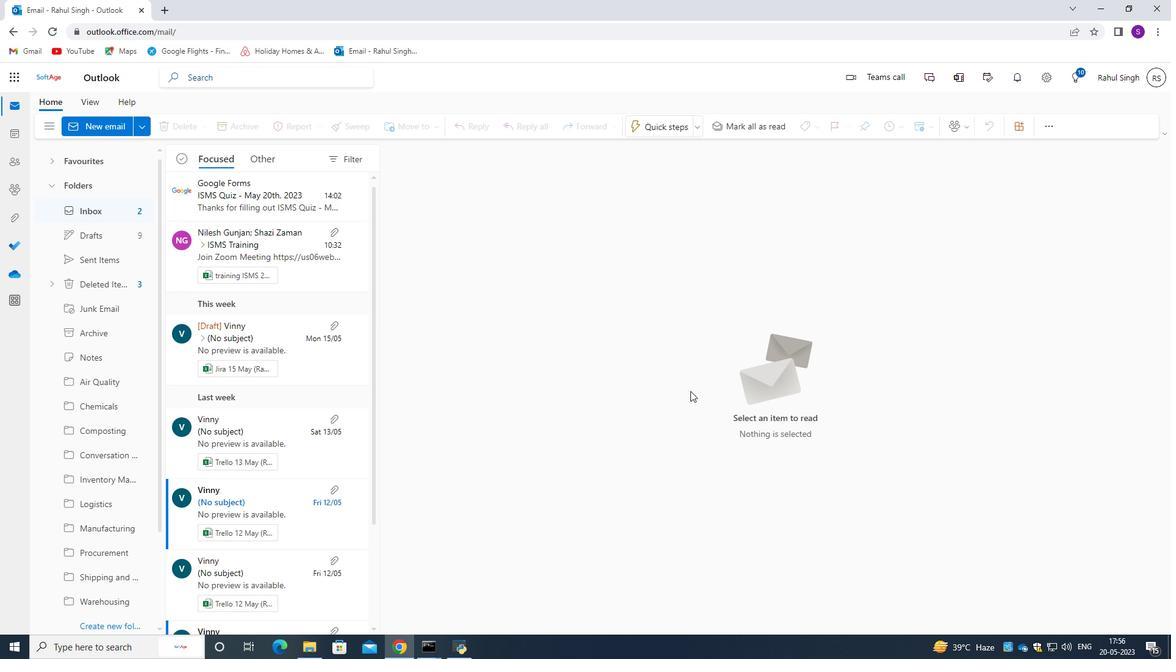 
Action: Mouse scrolled (690, 391) with delta (0, 0)
Screenshot: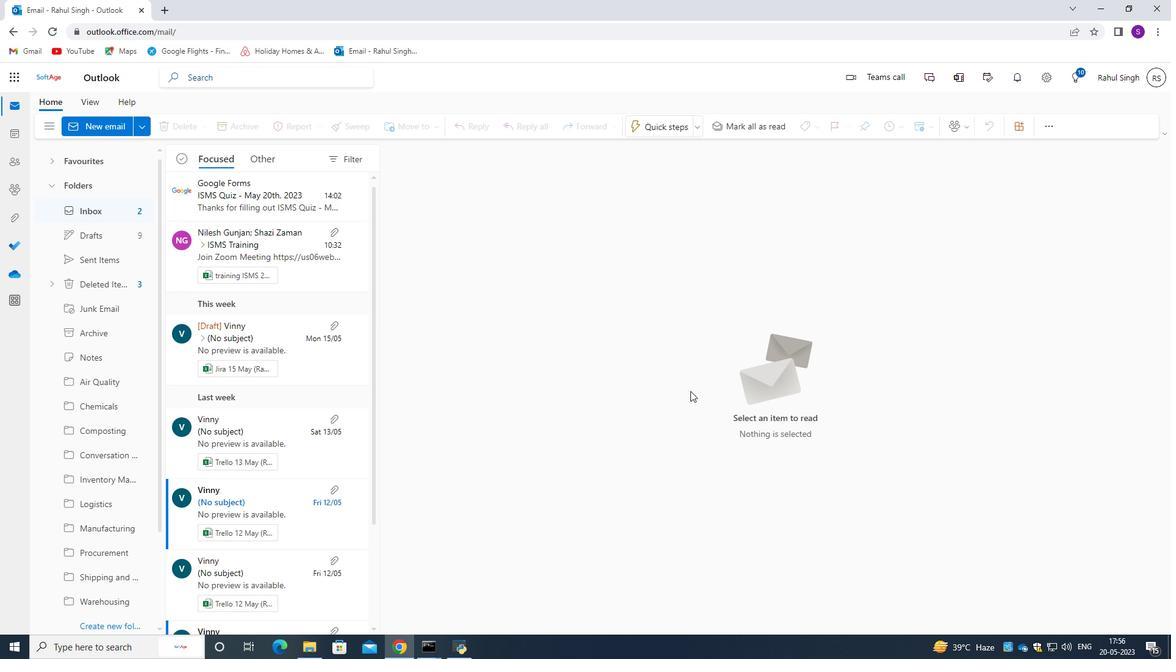 
Action: Mouse scrolled (690, 391) with delta (0, 0)
Screenshot: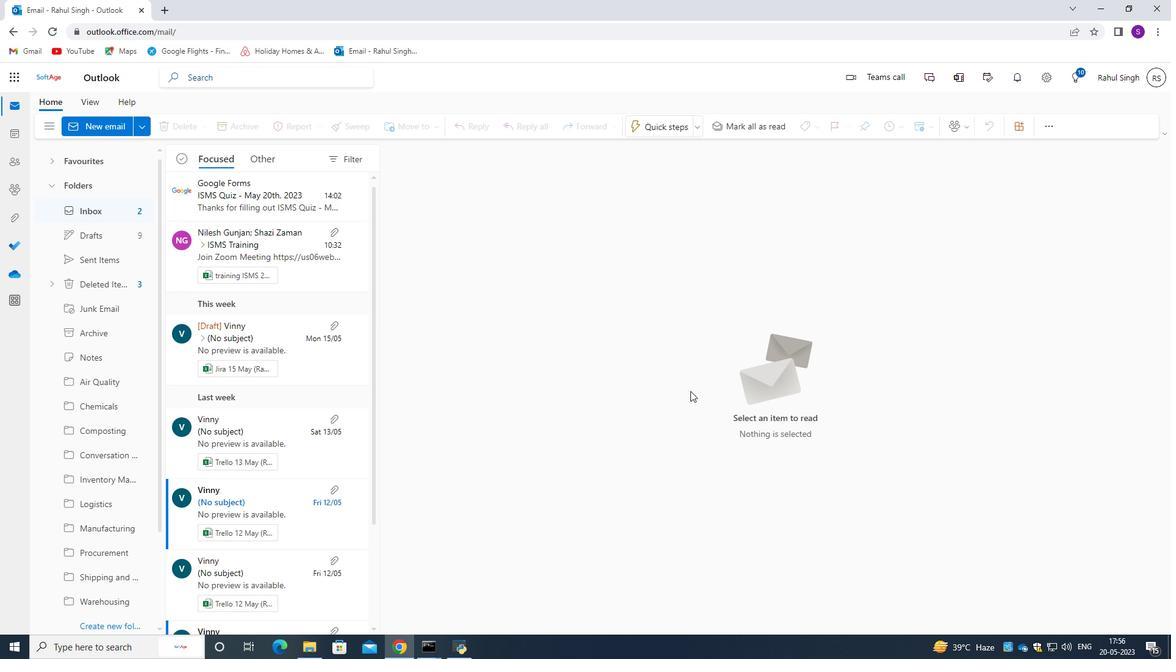 
Action: Mouse moved to (797, 408)
Screenshot: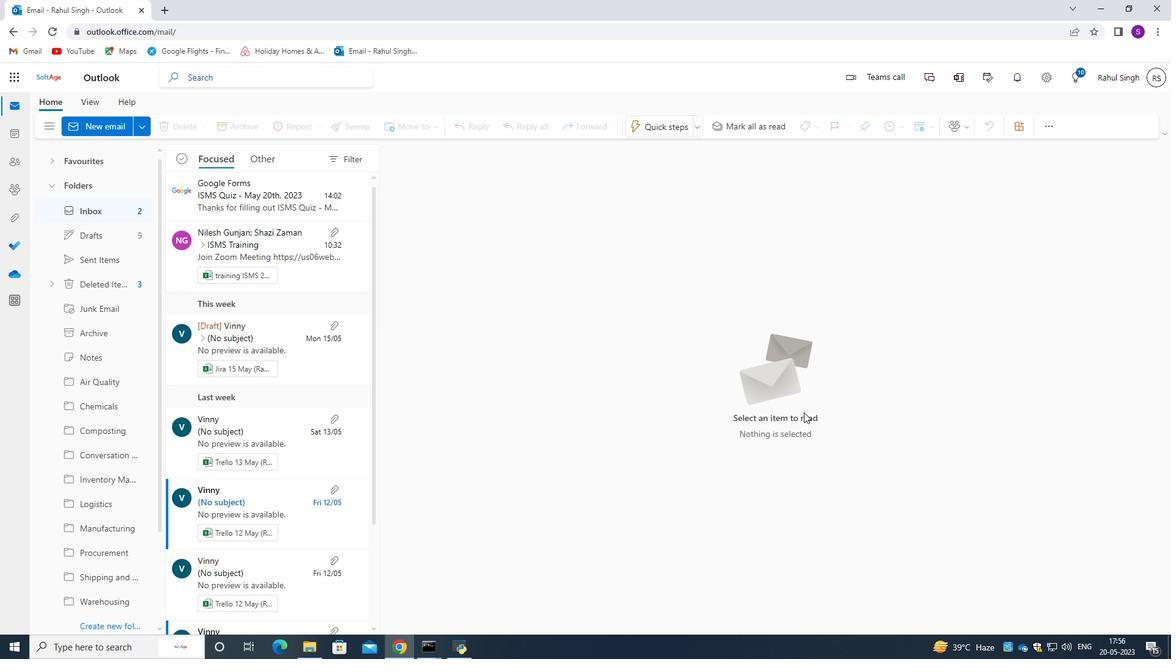 
